 Task: Create a due date automation trigger when advanced on, 2 hours after a card is due add dates without a due date.
Action: Mouse moved to (946, 75)
Screenshot: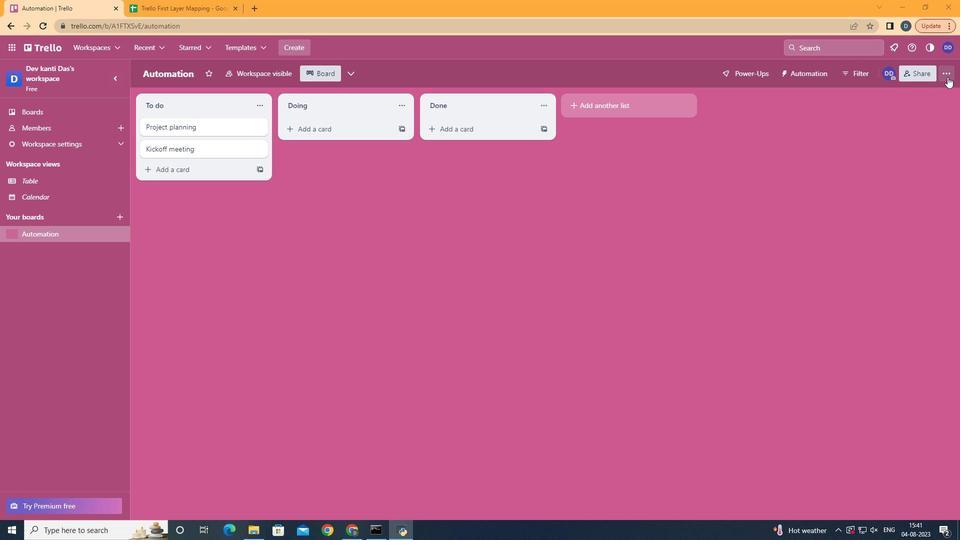
Action: Mouse pressed left at (946, 75)
Screenshot: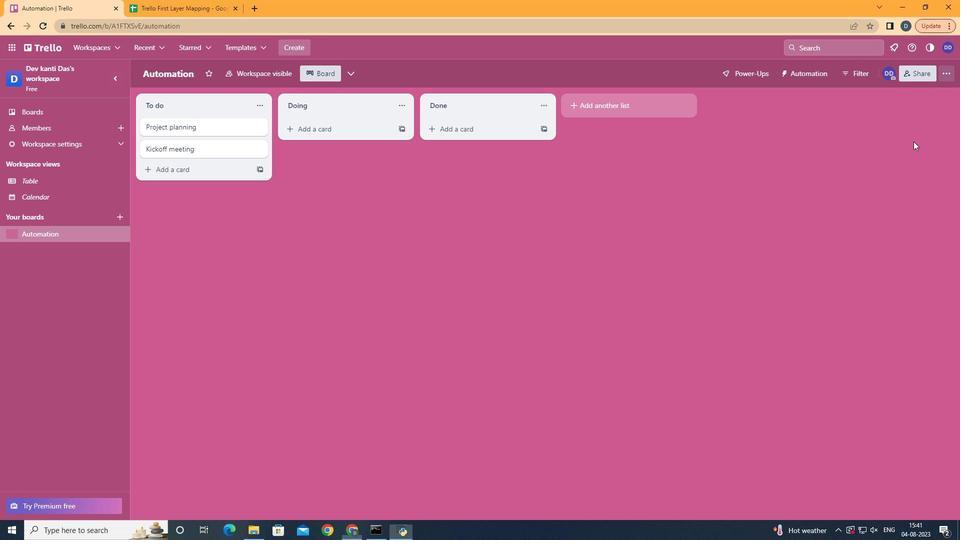 
Action: Mouse moved to (858, 222)
Screenshot: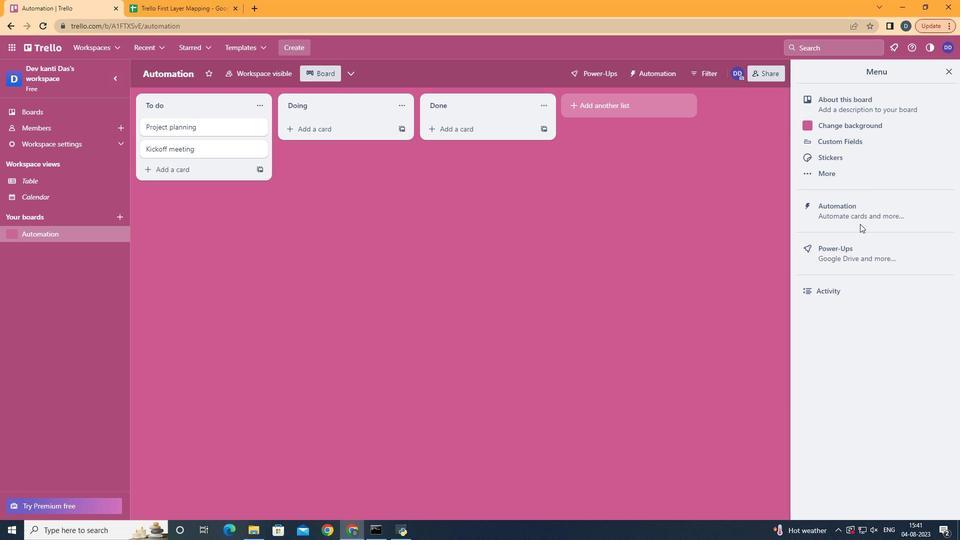 
Action: Mouse pressed left at (858, 222)
Screenshot: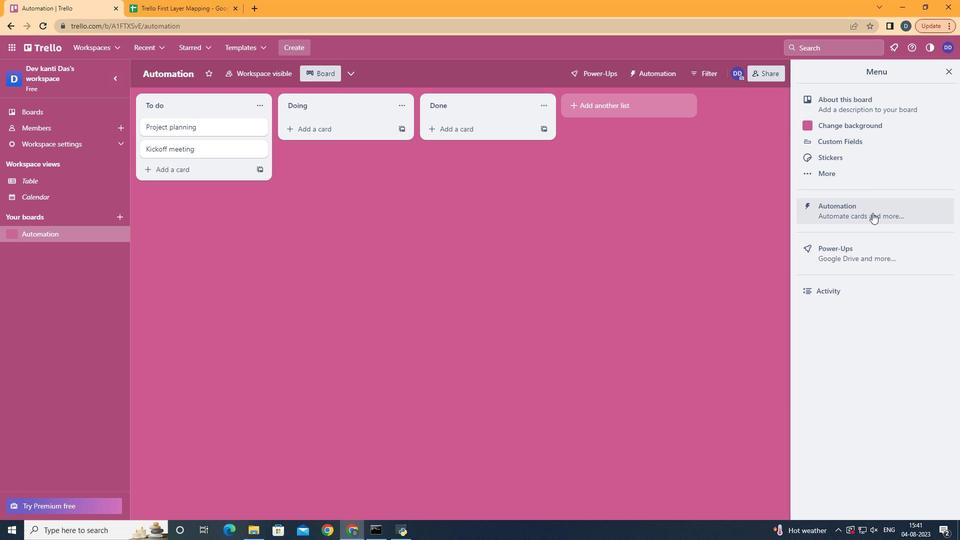 
Action: Mouse moved to (871, 211)
Screenshot: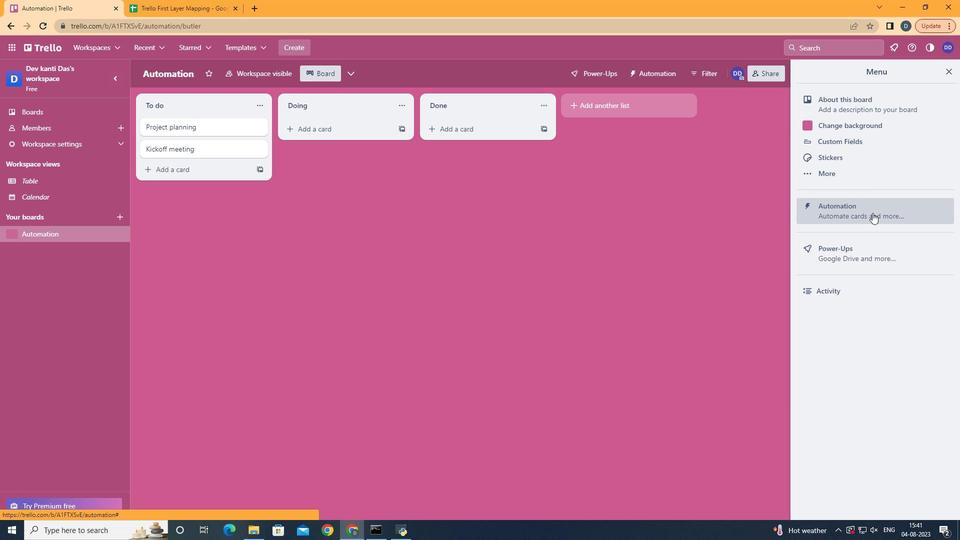 
Action: Mouse pressed left at (871, 211)
Screenshot: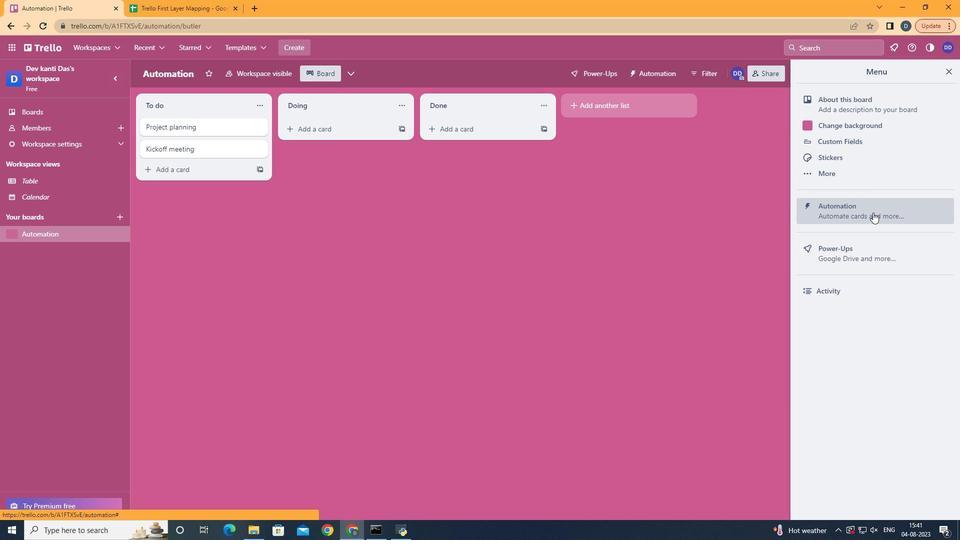 
Action: Mouse moved to (187, 201)
Screenshot: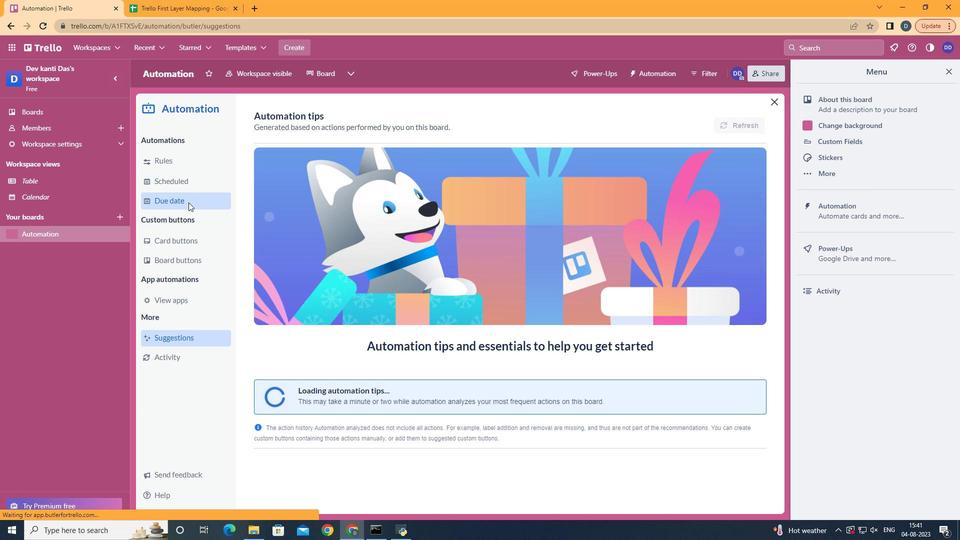 
Action: Mouse pressed left at (187, 201)
Screenshot: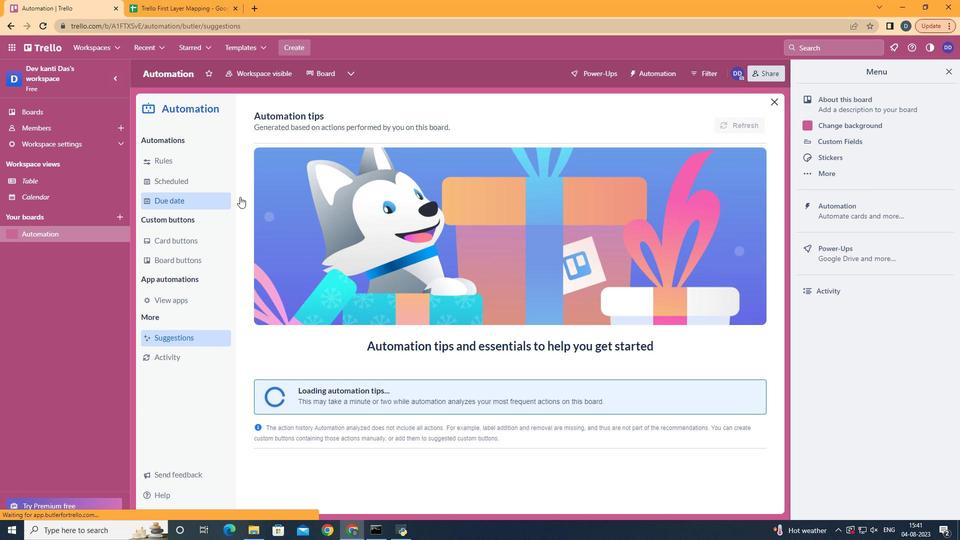 
Action: Mouse moved to (704, 111)
Screenshot: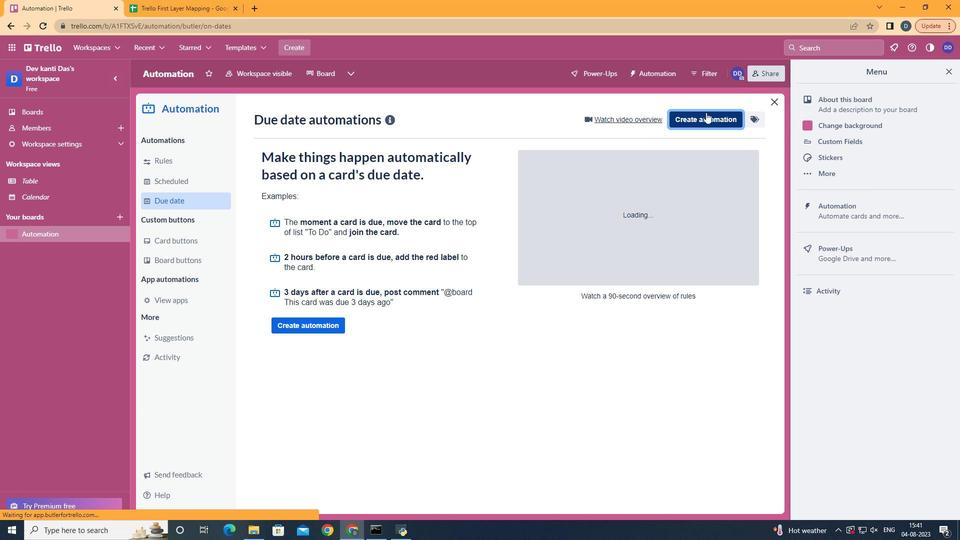 
Action: Mouse pressed left at (704, 111)
Screenshot: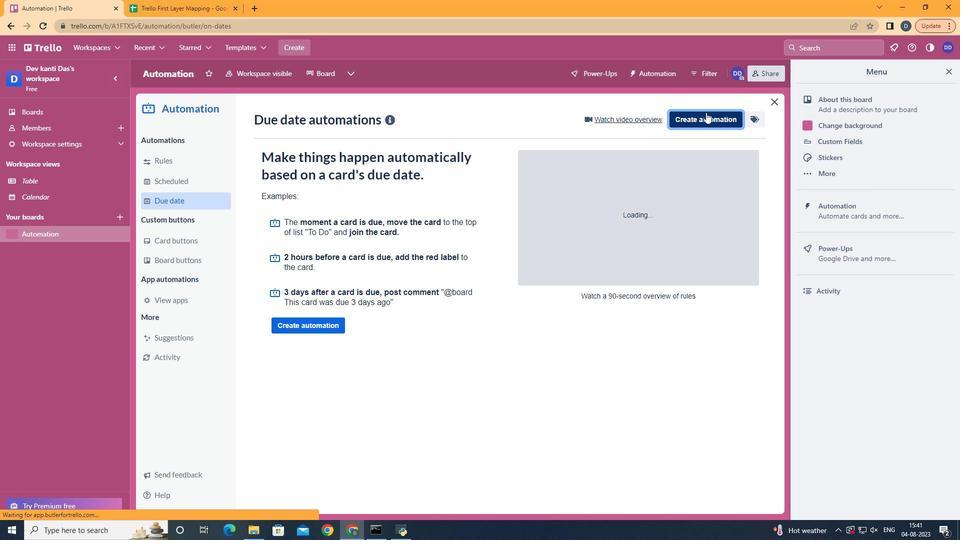 
Action: Mouse moved to (498, 213)
Screenshot: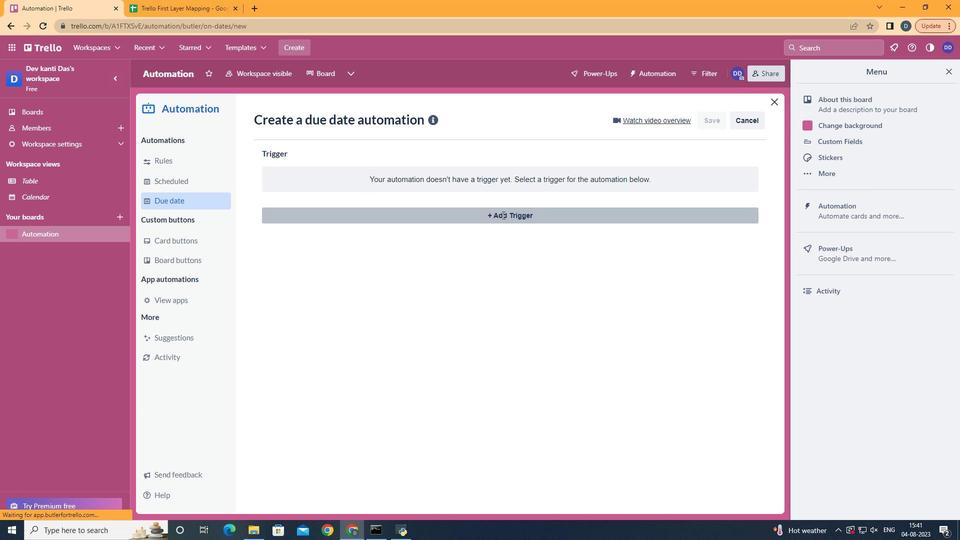 
Action: Mouse pressed left at (498, 213)
Screenshot: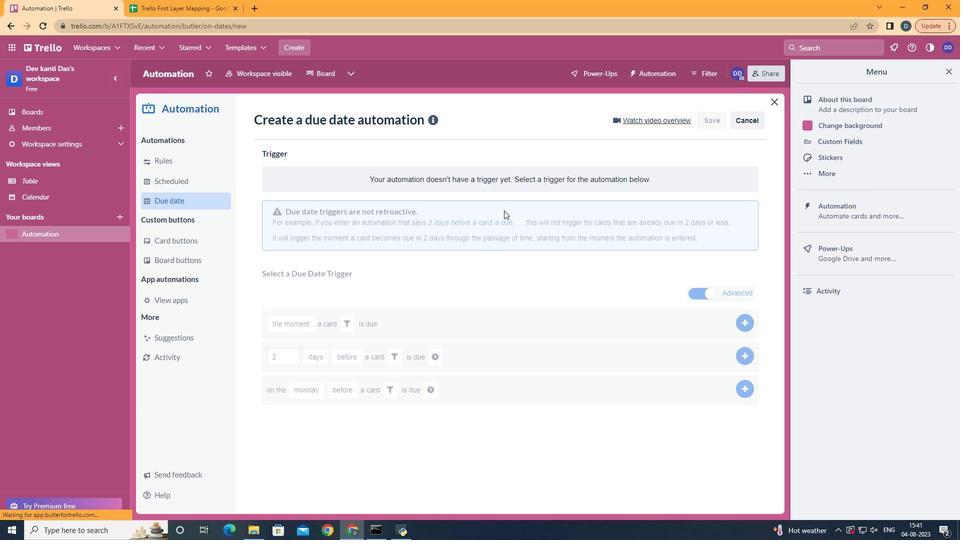
Action: Mouse moved to (335, 425)
Screenshot: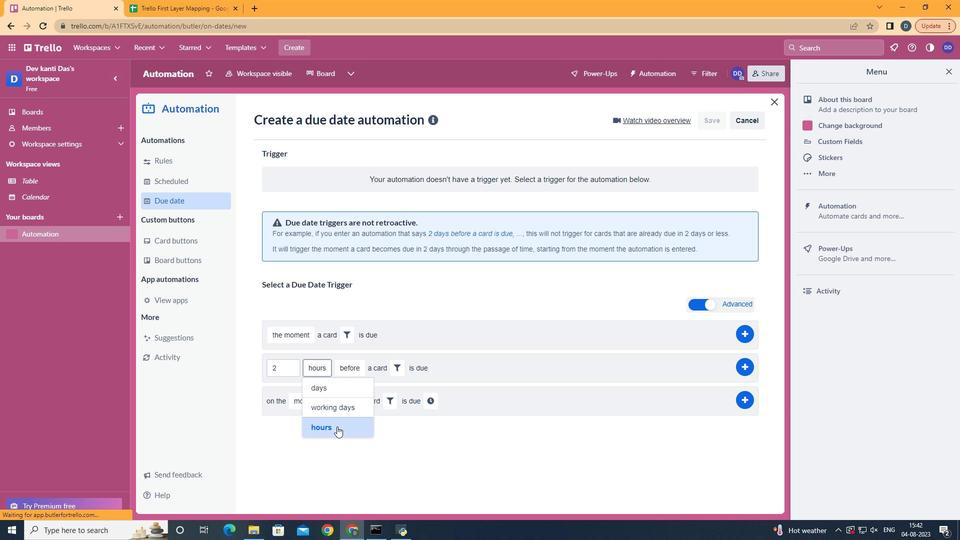 
Action: Mouse pressed left at (335, 425)
Screenshot: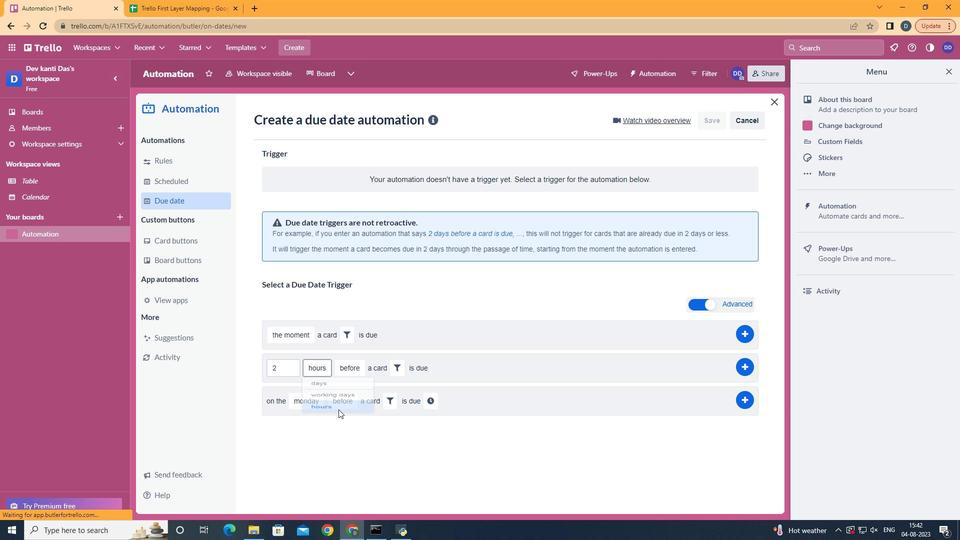 
Action: Mouse moved to (342, 415)
Screenshot: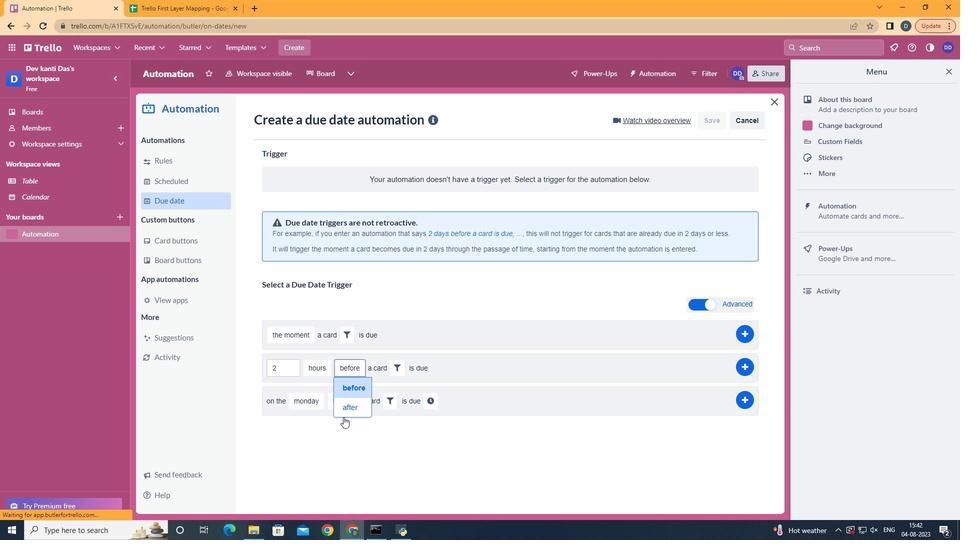 
Action: Mouse pressed left at (342, 415)
Screenshot: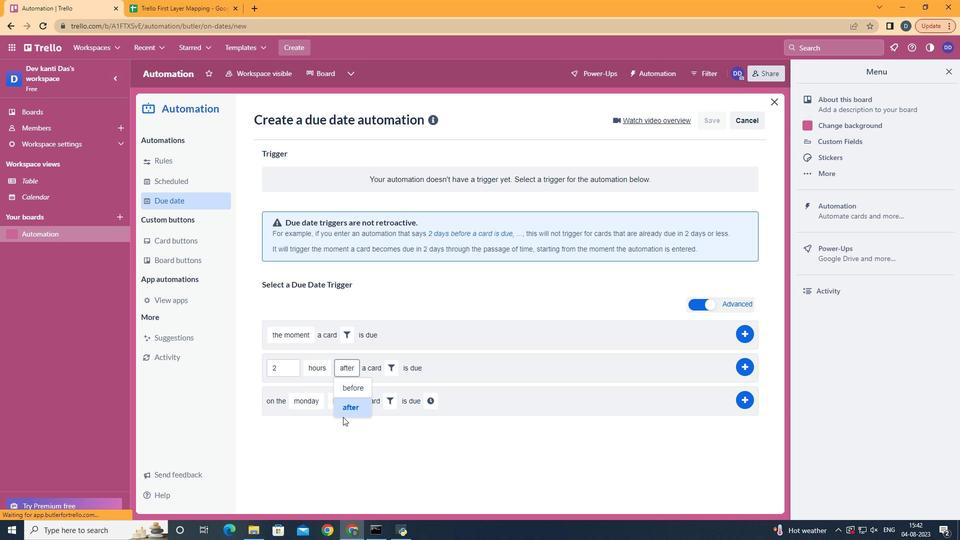 
Action: Mouse moved to (401, 358)
Screenshot: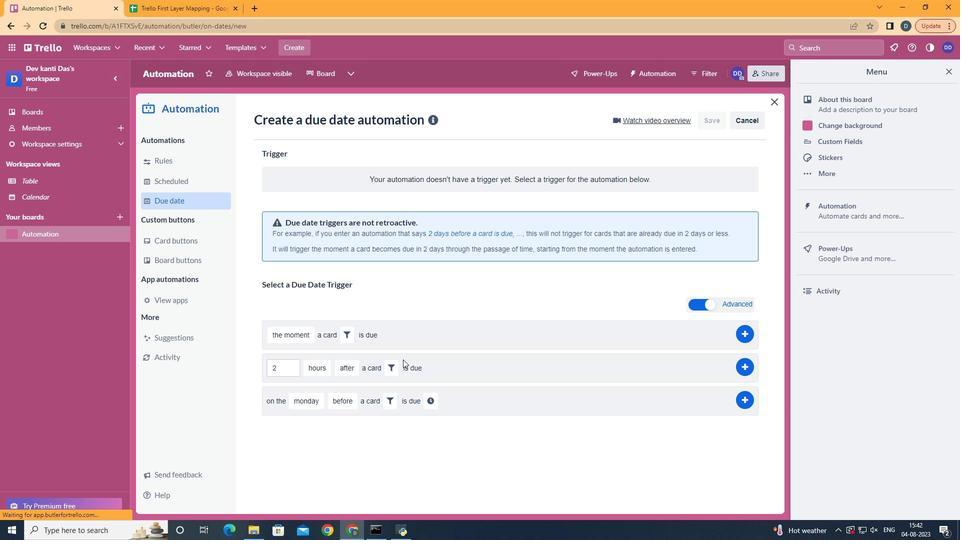 
Action: Mouse pressed left at (401, 358)
Screenshot: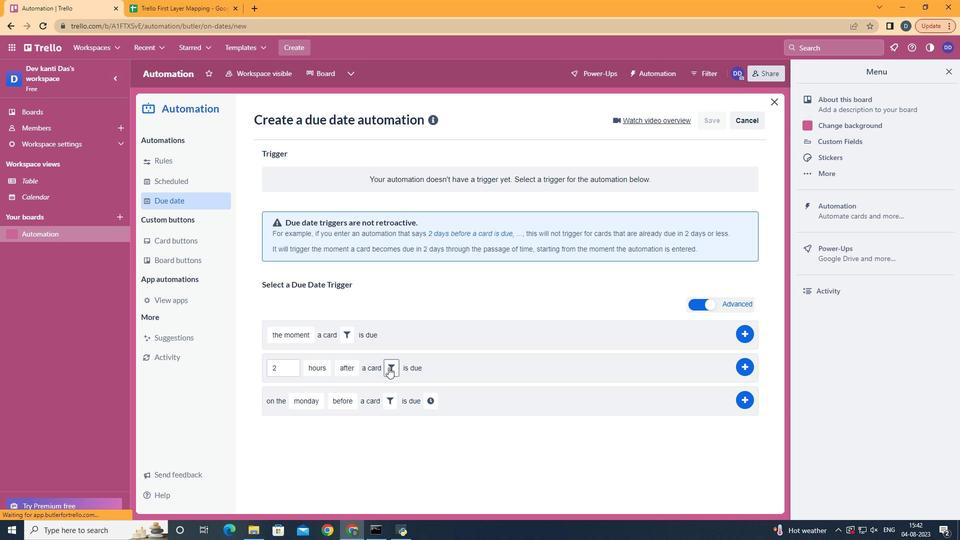 
Action: Mouse moved to (387, 366)
Screenshot: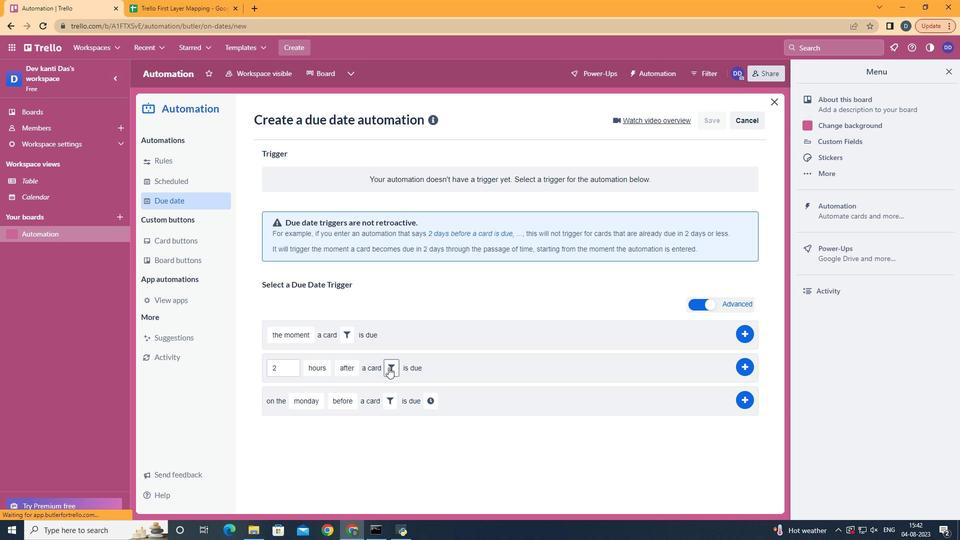 
Action: Mouse pressed left at (387, 366)
Screenshot: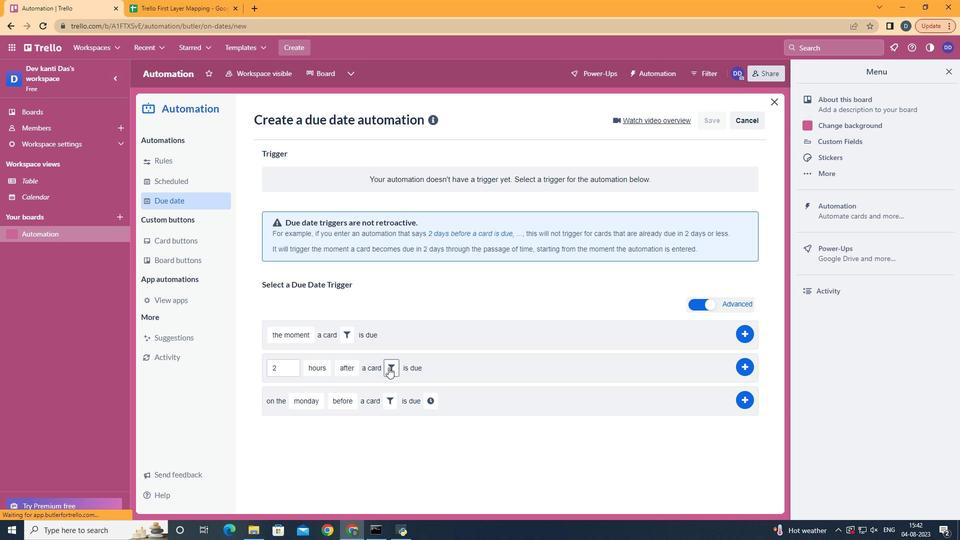 
Action: Mouse moved to (437, 402)
Screenshot: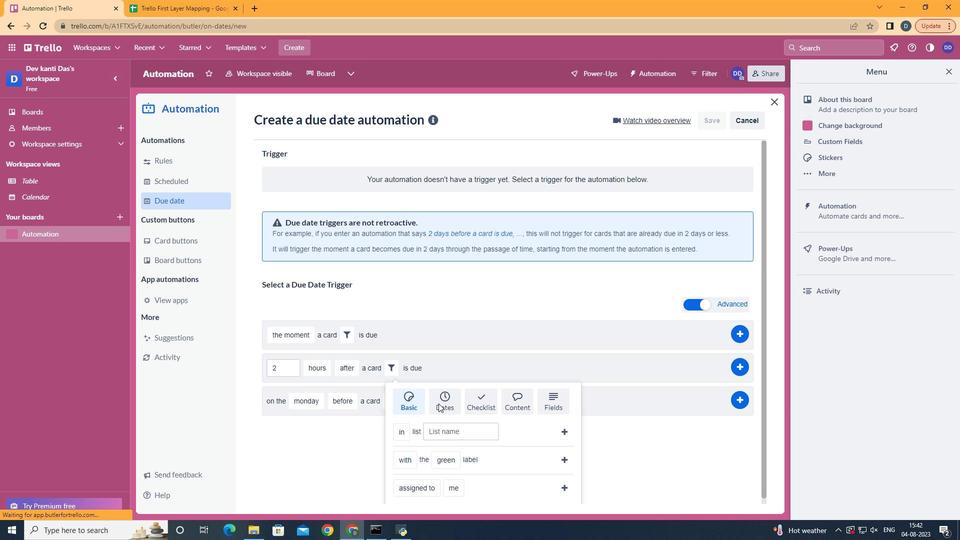 
Action: Mouse pressed left at (437, 402)
Screenshot: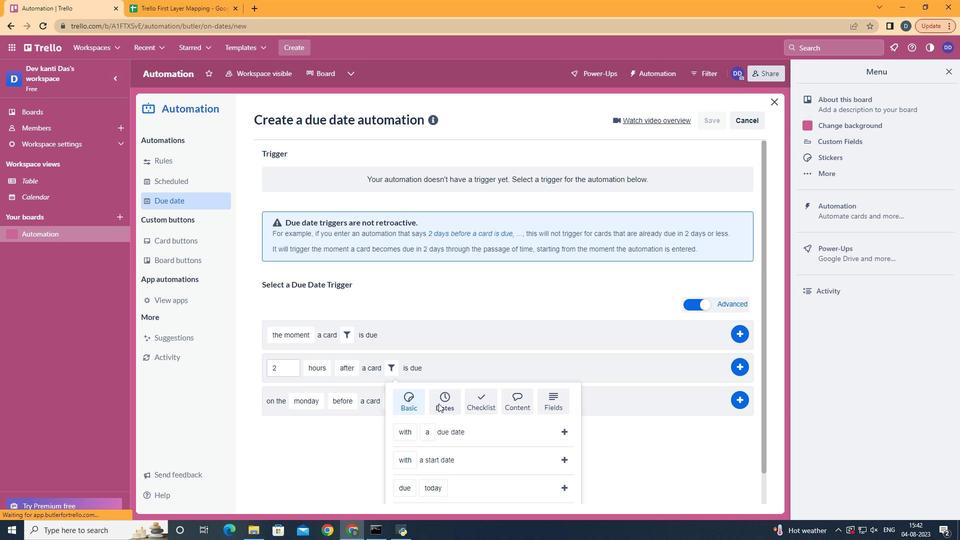 
Action: Mouse moved to (411, 468)
Screenshot: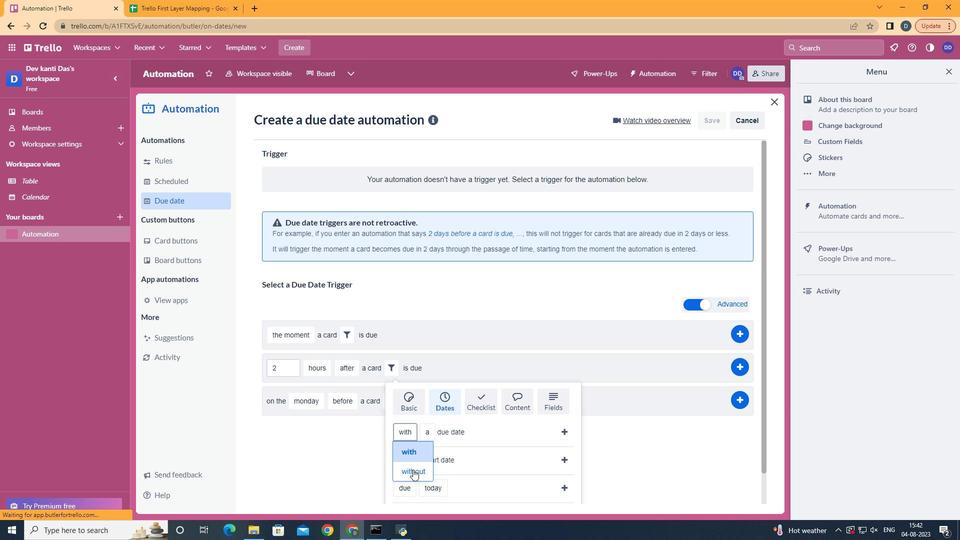 
Action: Mouse pressed left at (411, 468)
Screenshot: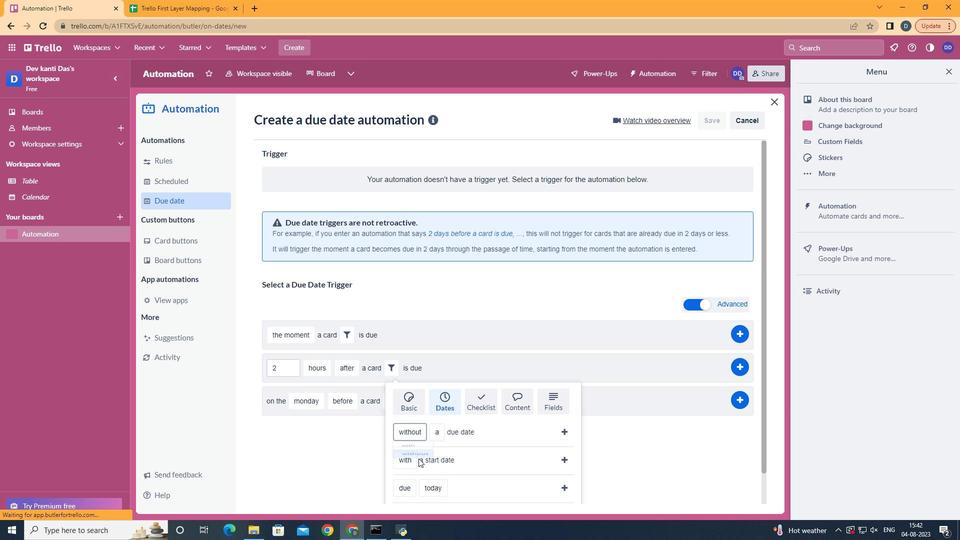 
Action: Mouse moved to (449, 344)
Screenshot: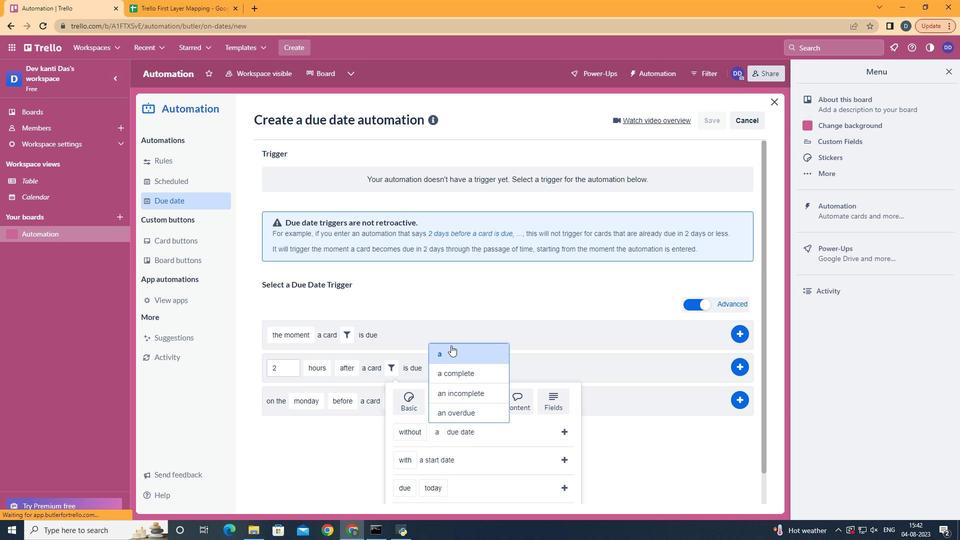 
Action: Mouse pressed left at (449, 344)
Screenshot: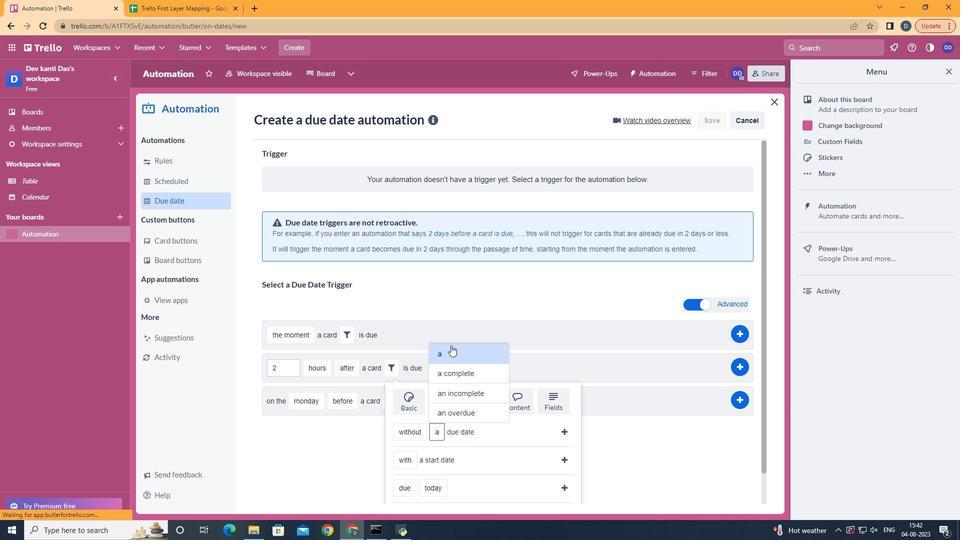 
Action: Mouse moved to (559, 426)
Screenshot: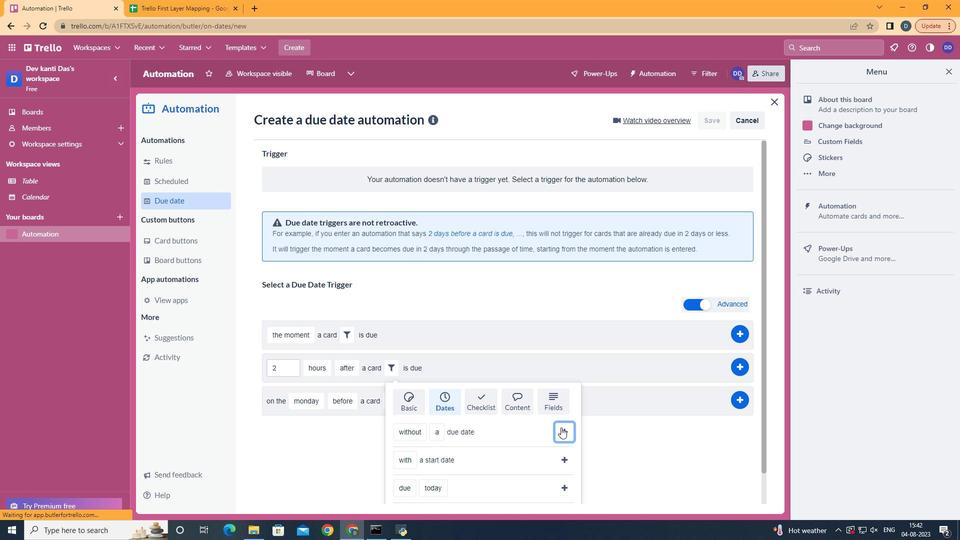 
Action: Mouse pressed left at (559, 426)
Screenshot: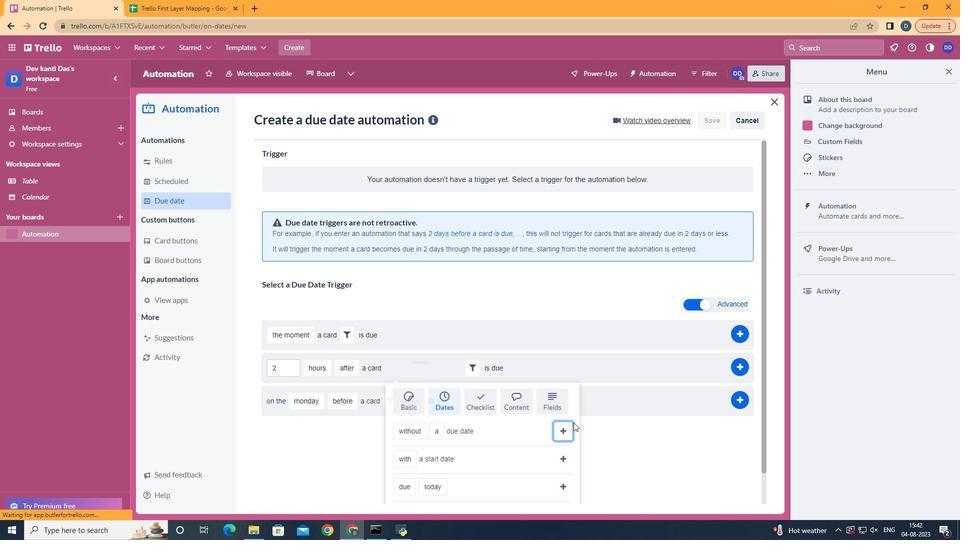 
Action: Mouse moved to (746, 363)
Screenshot: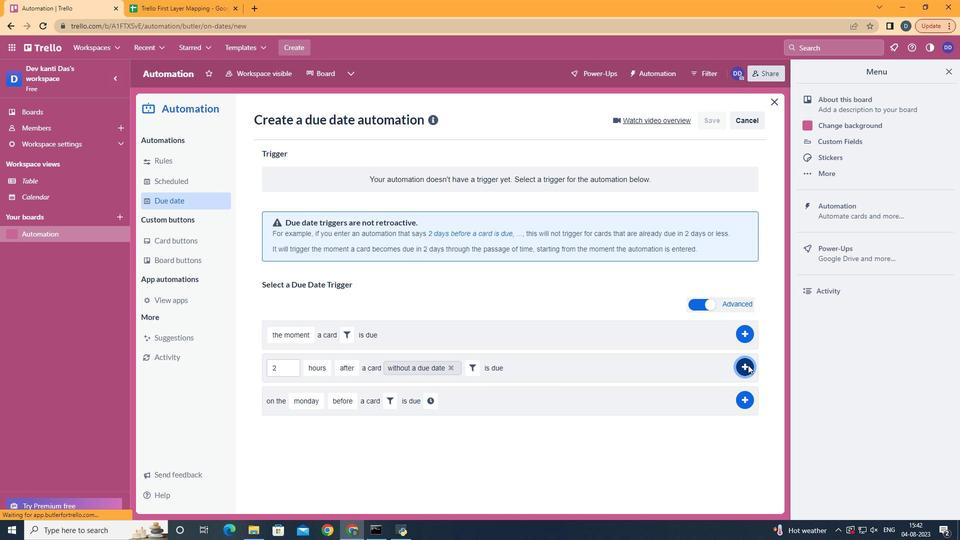 
Action: Mouse pressed left at (746, 363)
Screenshot: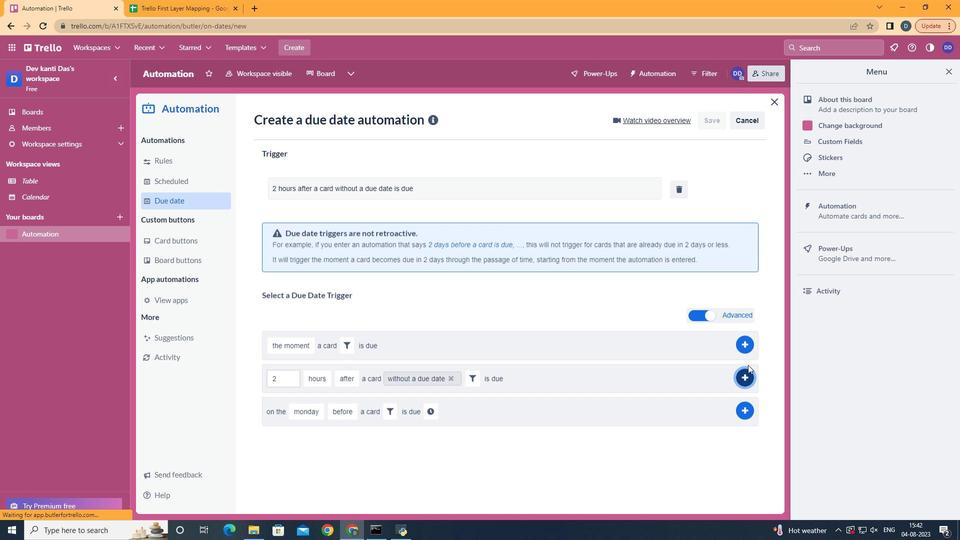 
Action: Mouse moved to (453, 179)
Screenshot: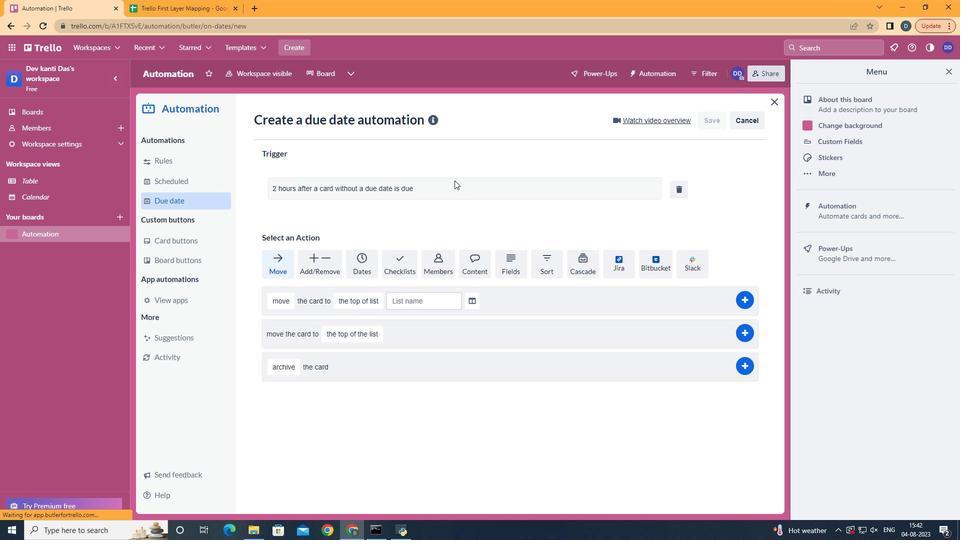 
